 Task: Exclude chats from search results: `is:chat`.
Action: Mouse moved to (460, 65)
Screenshot: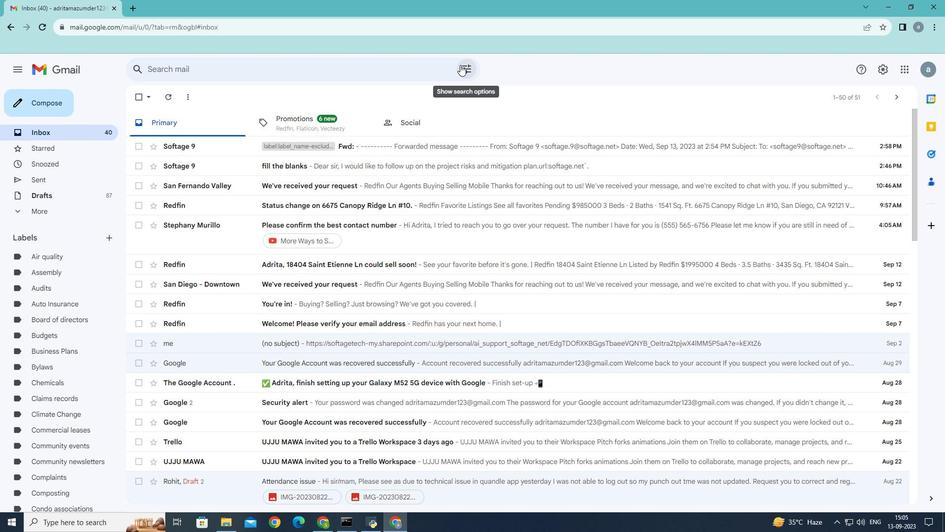 
Action: Mouse pressed left at (460, 65)
Screenshot: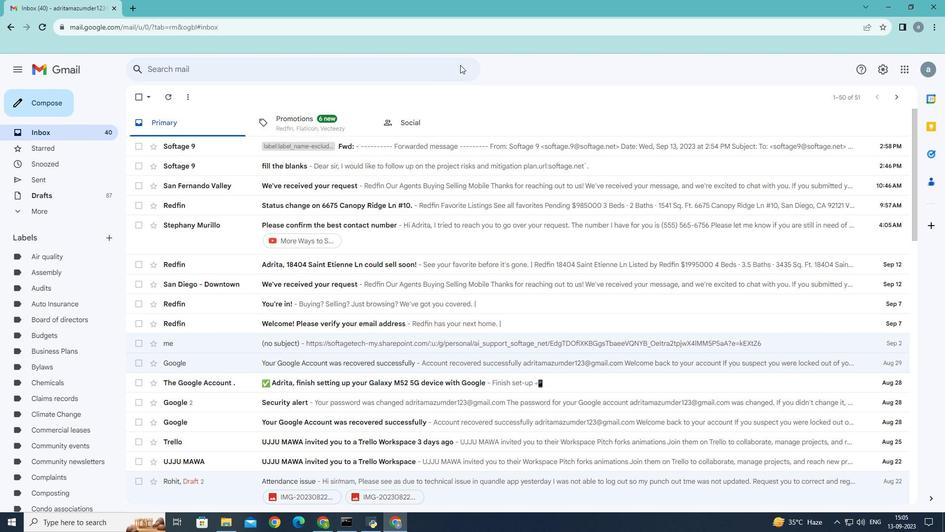 
Action: Mouse moved to (204, 159)
Screenshot: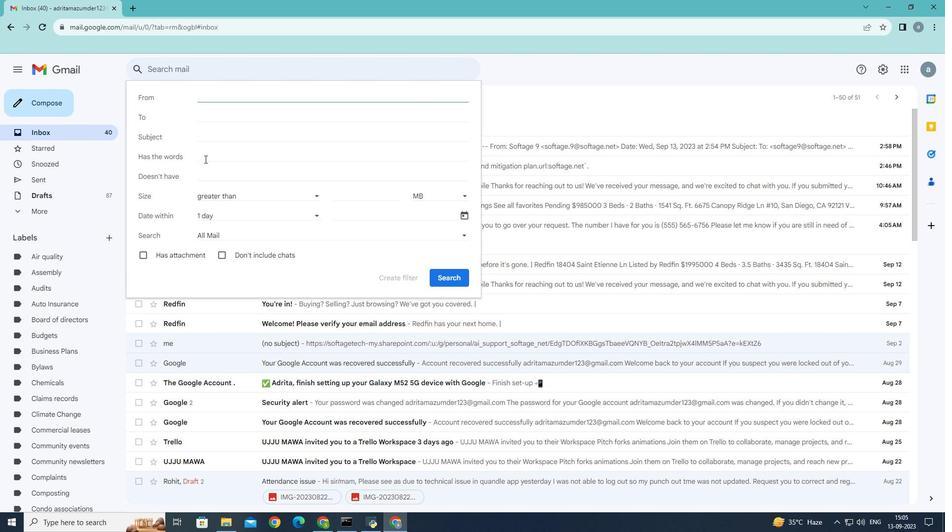 
Action: Mouse pressed left at (204, 159)
Screenshot: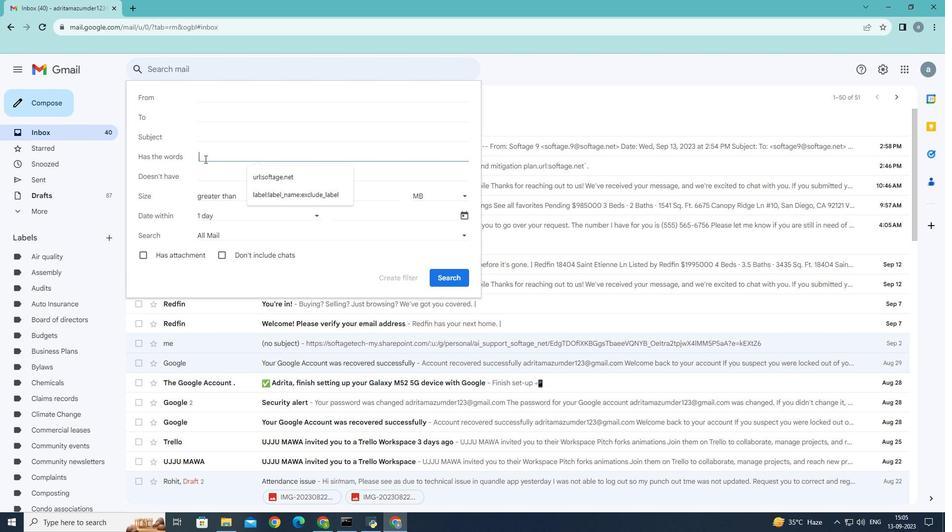 
Action: Key pressed is<Key.shift>:cg<Key.backspace>hat
Screenshot: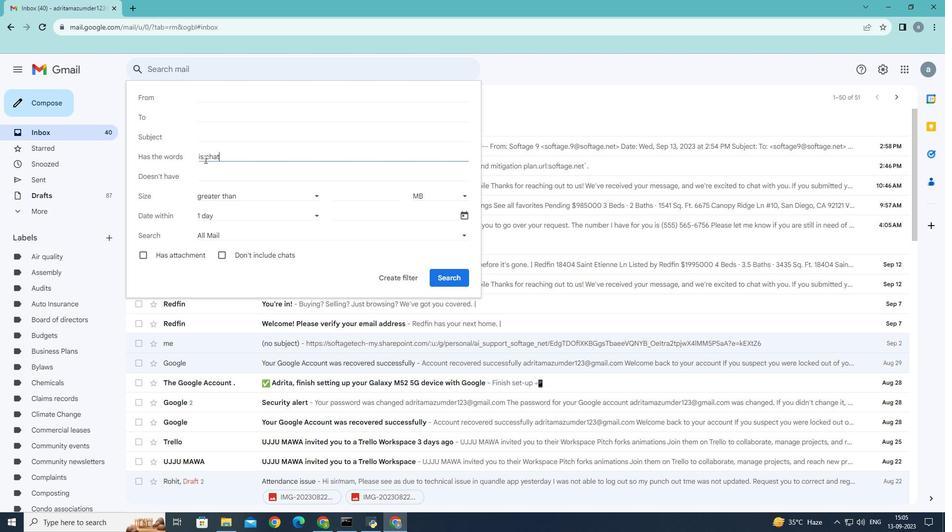 
Action: Mouse moved to (455, 278)
Screenshot: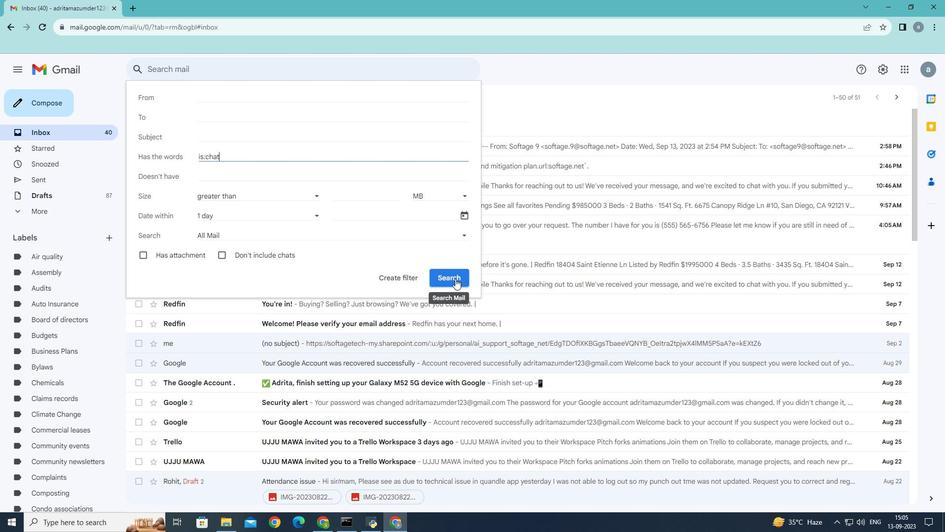 
Action: Mouse pressed left at (455, 278)
Screenshot: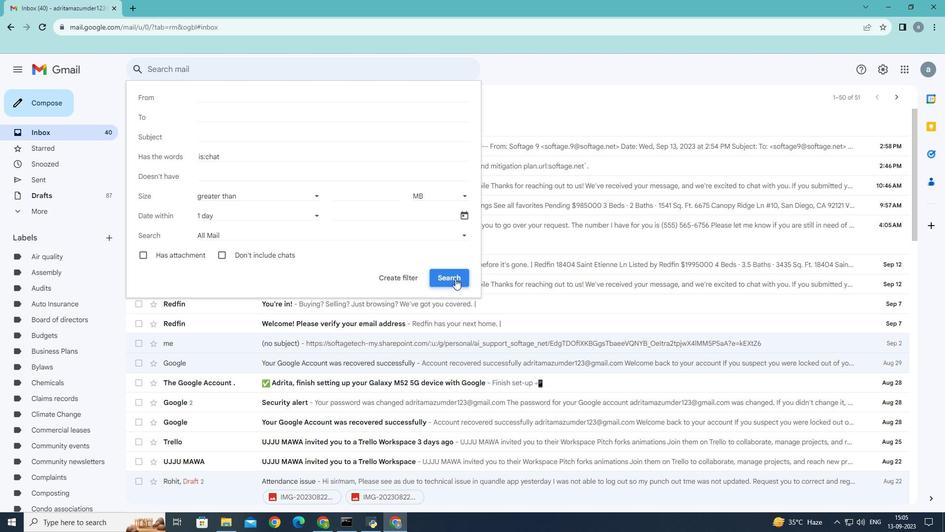 
